 Task: Add a condition where "Privacy Is Ticket has public comment" in new tickets in your groups.
Action: Mouse moved to (164, 381)
Screenshot: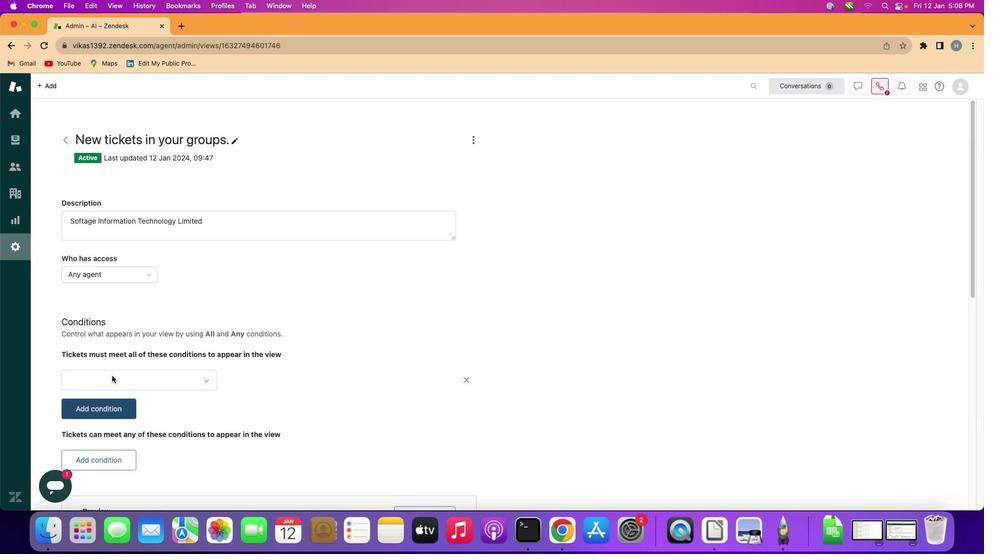 
Action: Mouse pressed left at (164, 381)
Screenshot: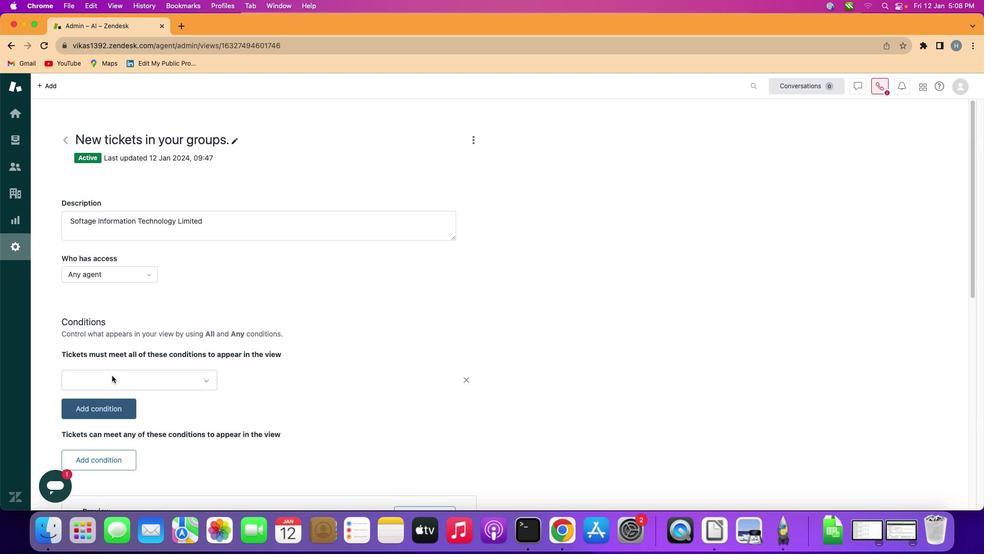 
Action: Mouse moved to (202, 381)
Screenshot: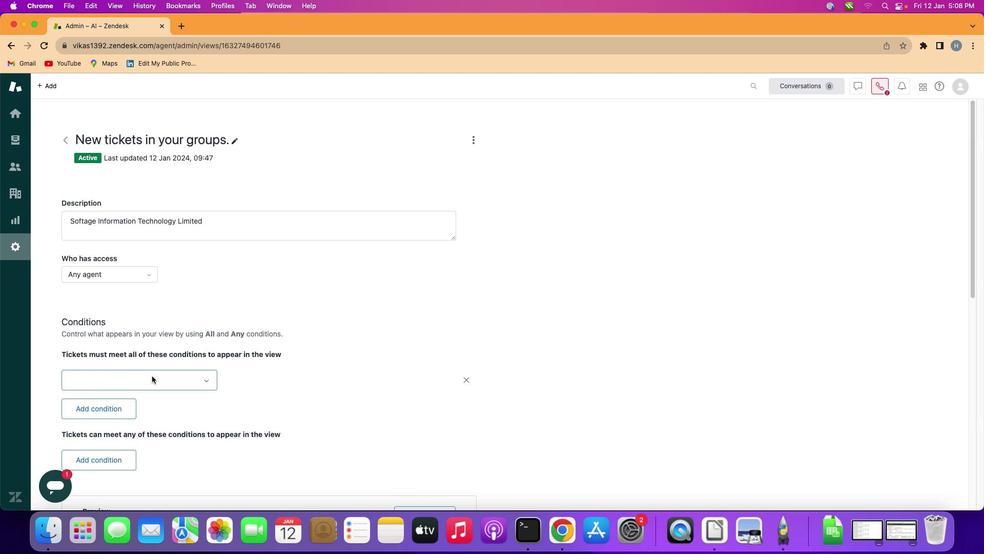 
Action: Mouse pressed left at (202, 381)
Screenshot: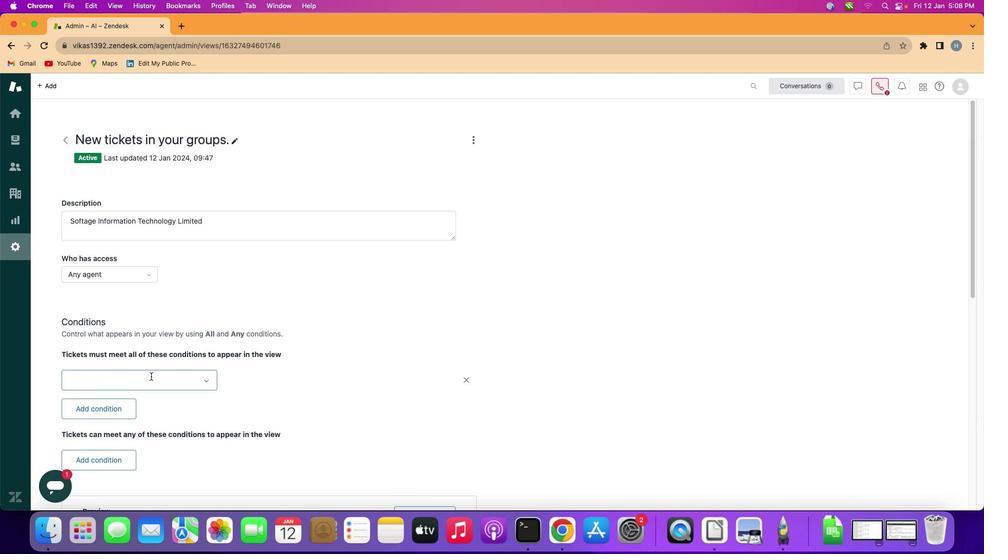 
Action: Mouse moved to (185, 329)
Screenshot: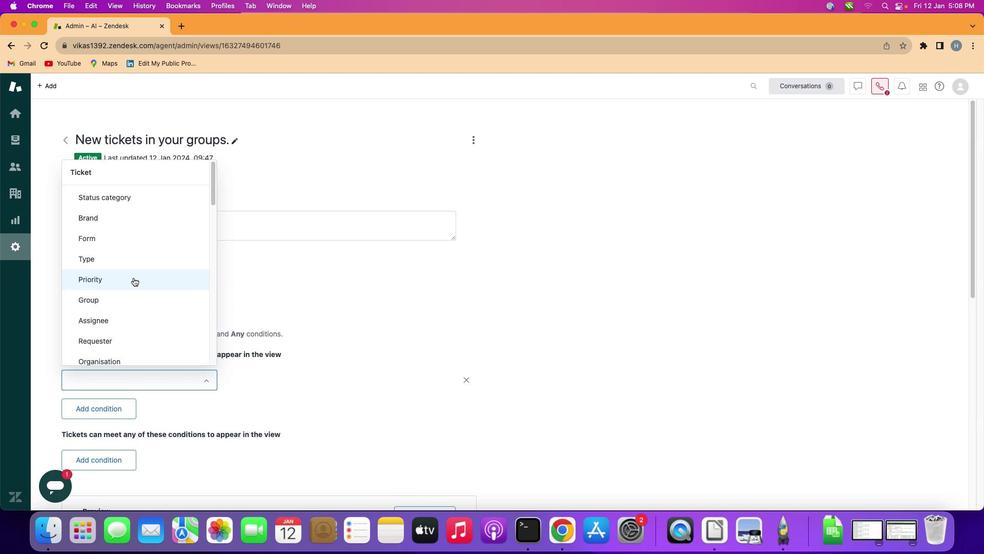 
Action: Mouse scrolled (185, 329) with delta (61, 184)
Screenshot: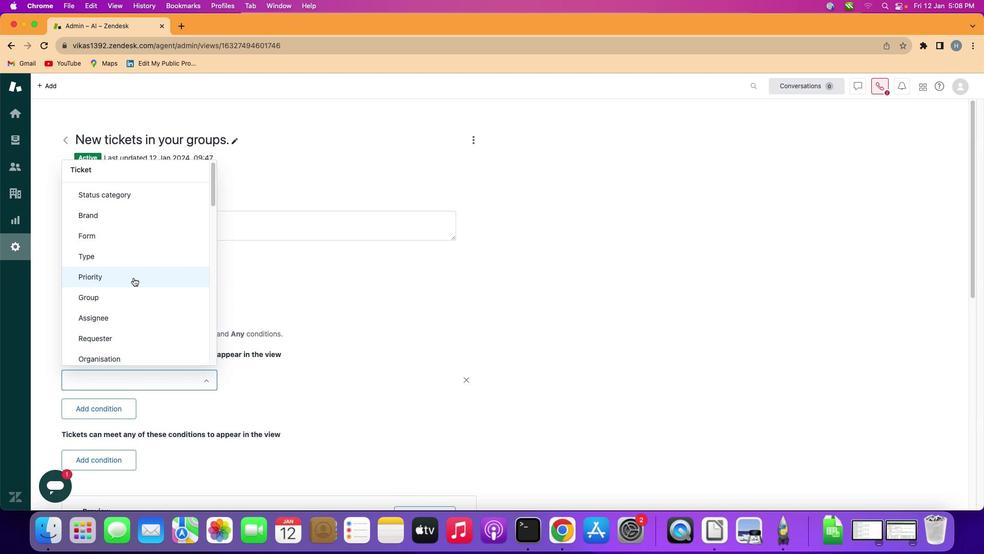 
Action: Mouse scrolled (185, 329) with delta (61, 184)
Screenshot: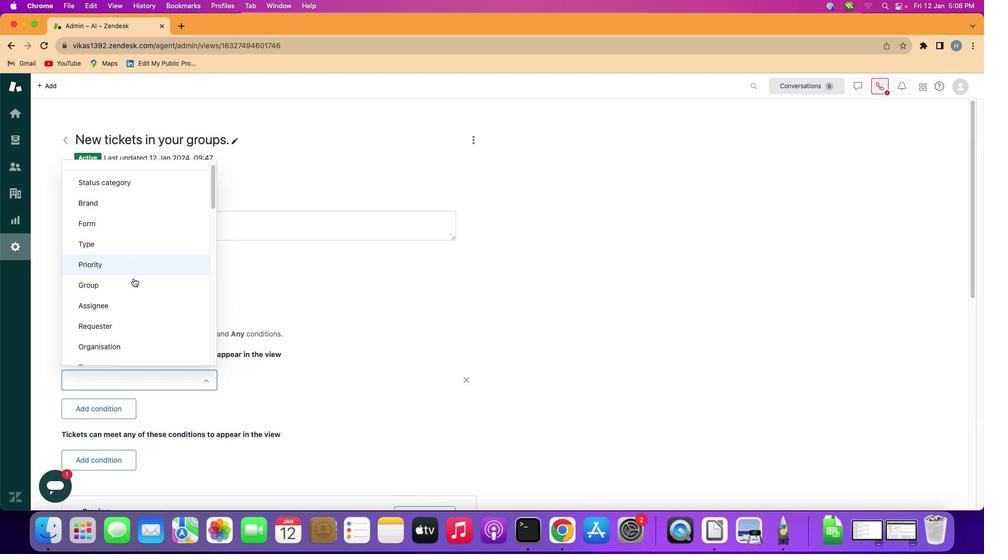 
Action: Mouse moved to (185, 329)
Screenshot: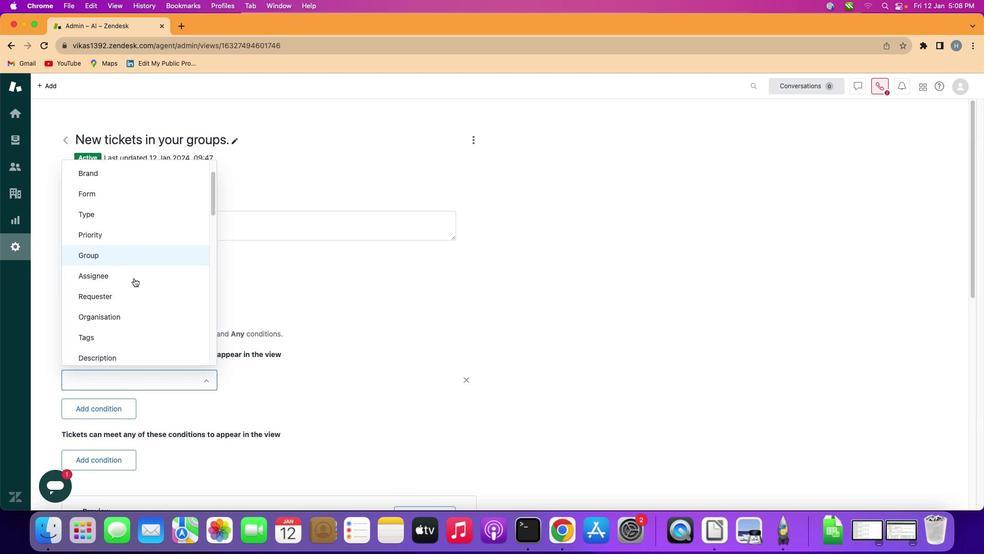 
Action: Mouse scrolled (185, 329) with delta (61, 184)
Screenshot: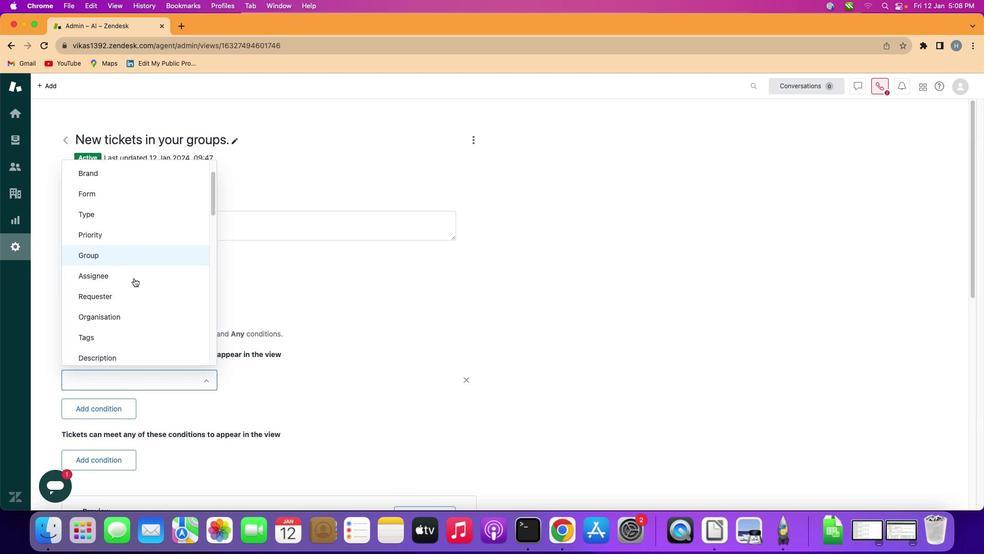 
Action: Mouse moved to (185, 329)
Screenshot: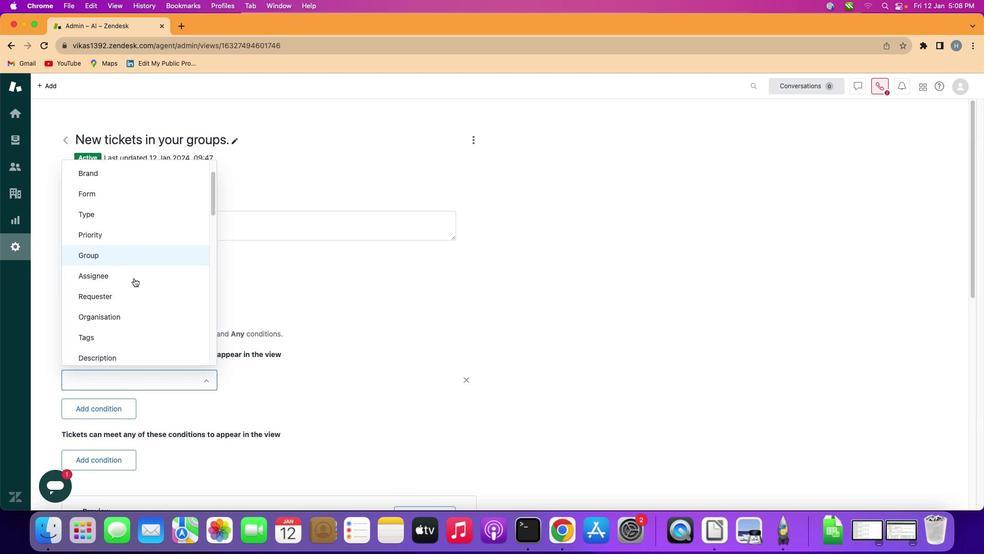 
Action: Mouse scrolled (185, 329) with delta (61, 184)
Screenshot: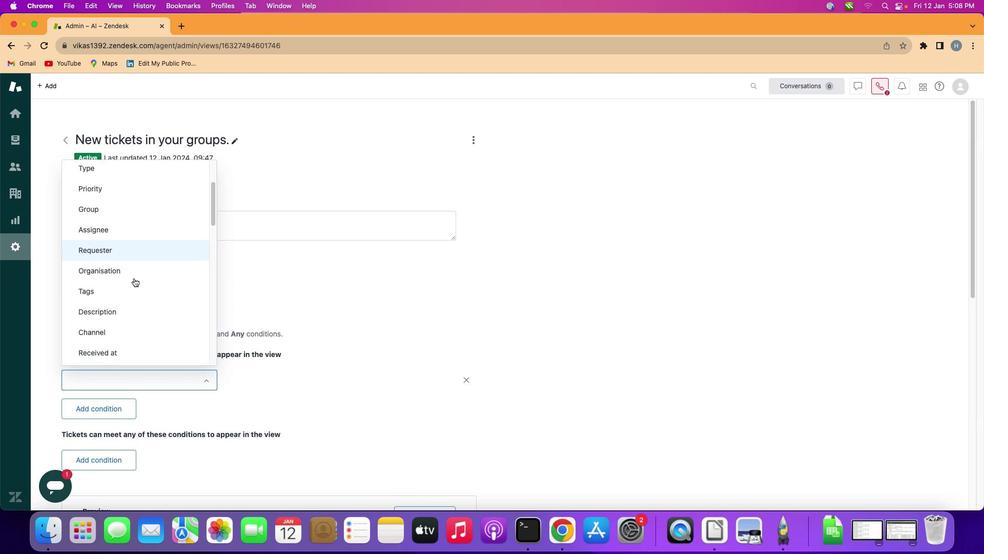 
Action: Mouse moved to (185, 329)
Screenshot: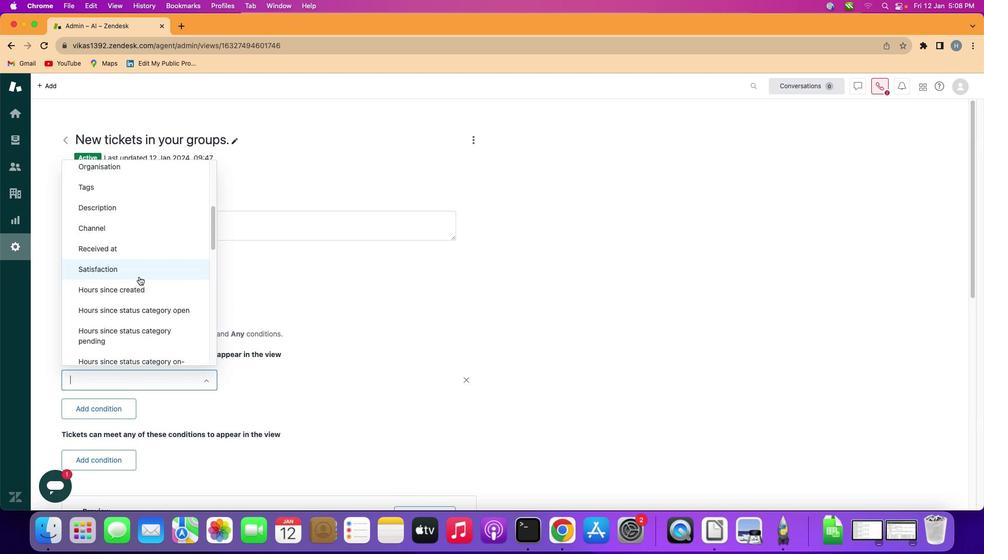 
Action: Mouse scrolled (185, 329) with delta (61, 184)
Screenshot: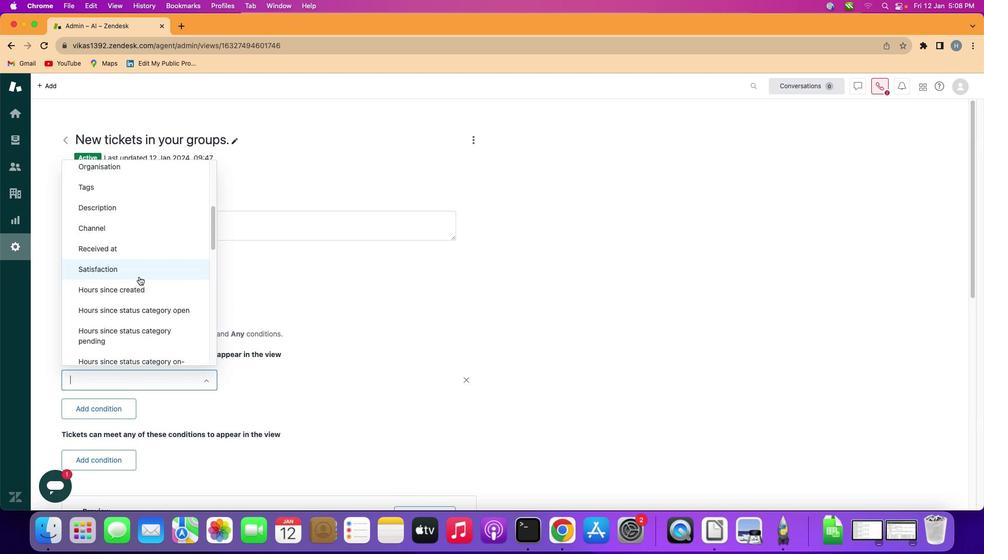 
Action: Mouse scrolled (185, 329) with delta (61, 184)
Screenshot: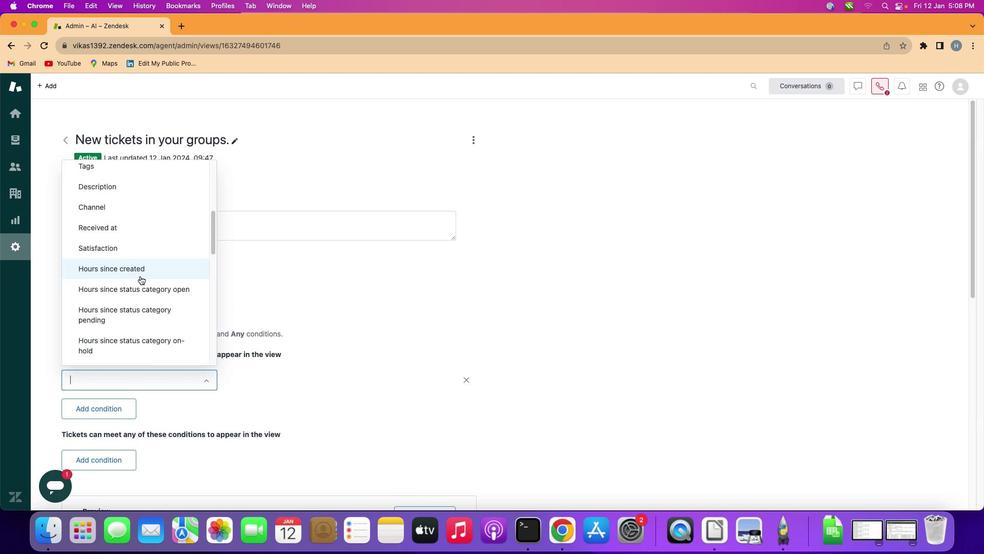 
Action: Mouse moved to (193, 328)
Screenshot: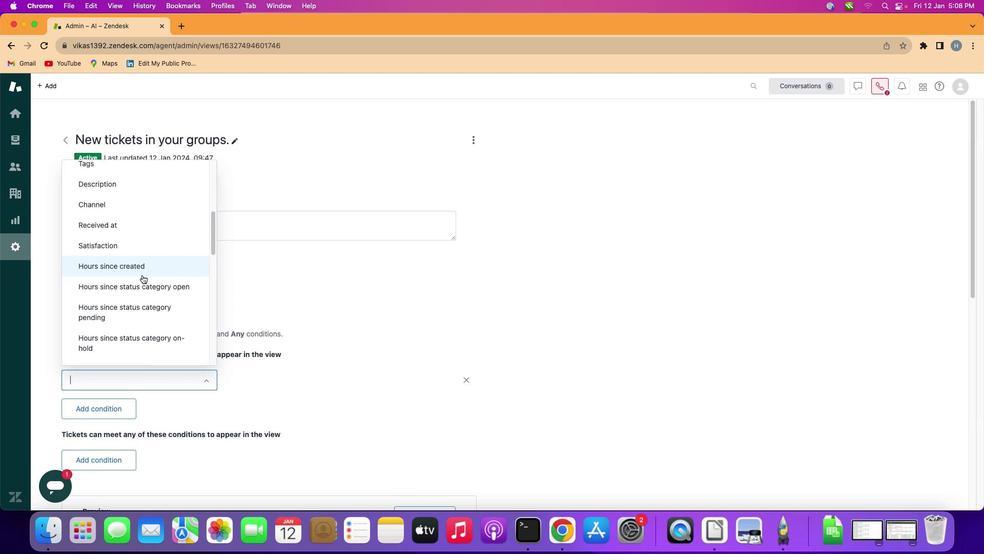 
Action: Mouse scrolled (193, 328) with delta (61, 184)
Screenshot: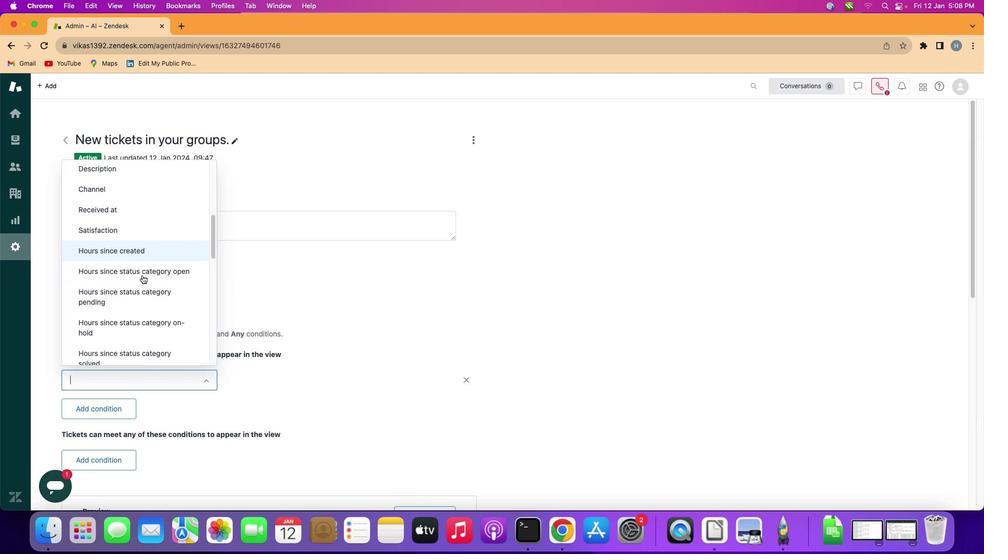 
Action: Mouse scrolled (193, 328) with delta (61, 184)
Screenshot: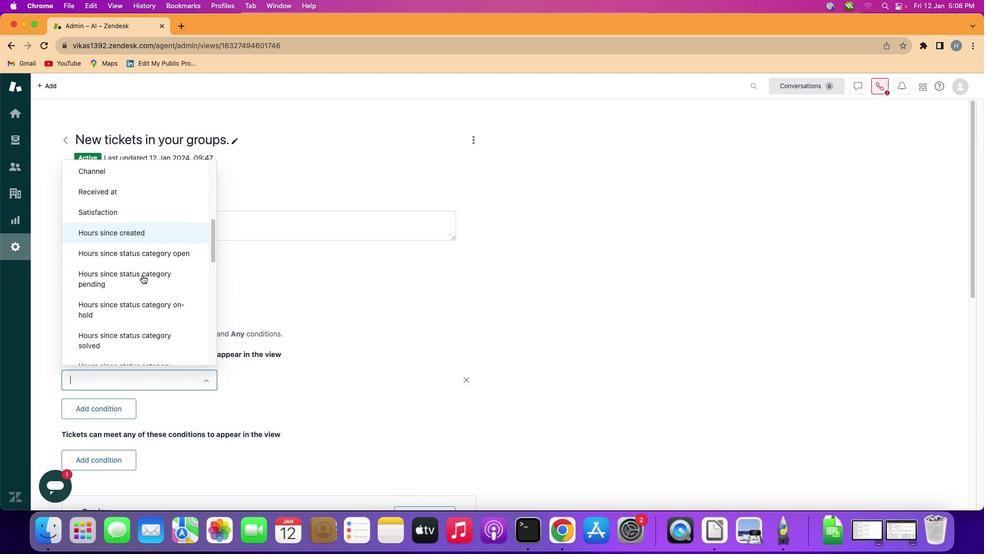 
Action: Mouse scrolled (193, 328) with delta (61, 184)
Screenshot: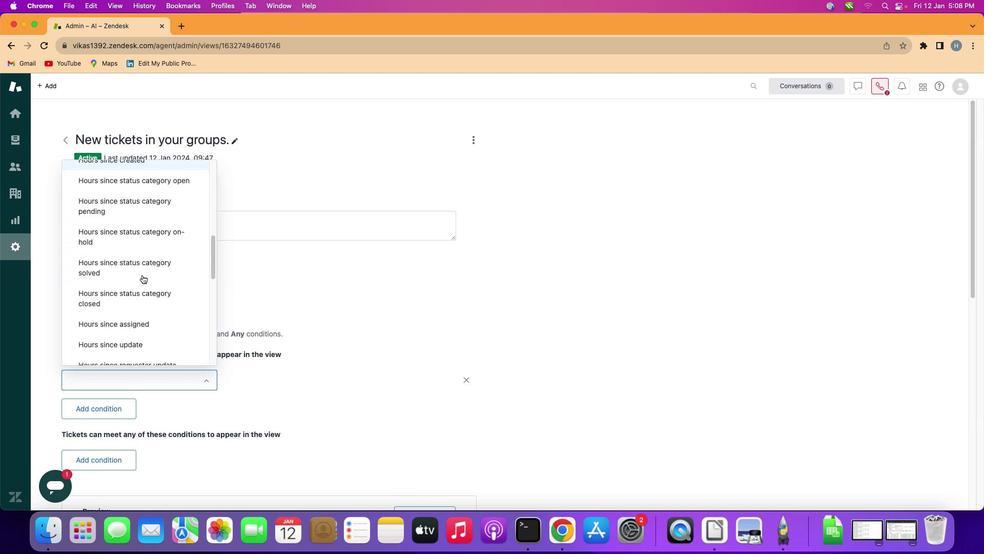 
Action: Mouse scrolled (193, 328) with delta (61, 184)
Screenshot: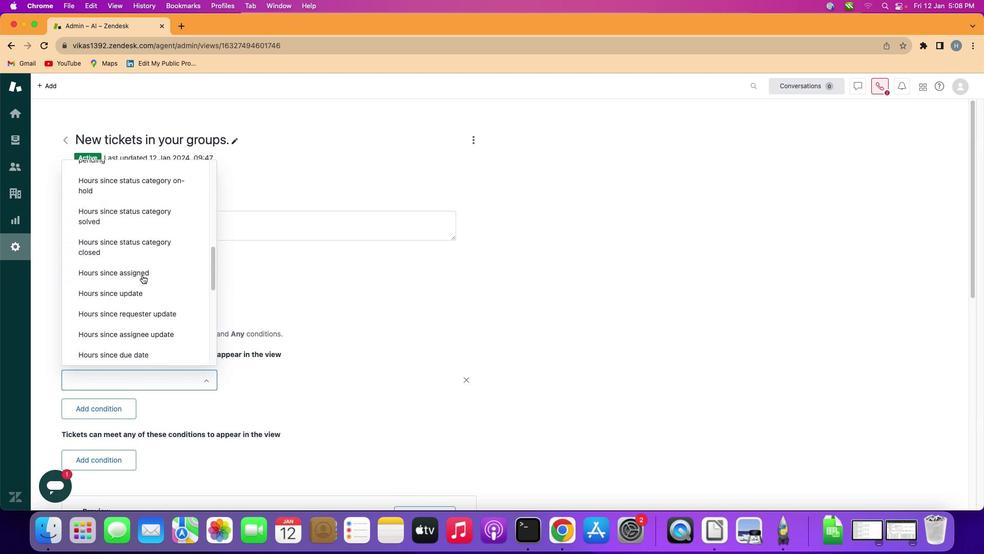 
Action: Mouse scrolled (193, 328) with delta (61, 184)
Screenshot: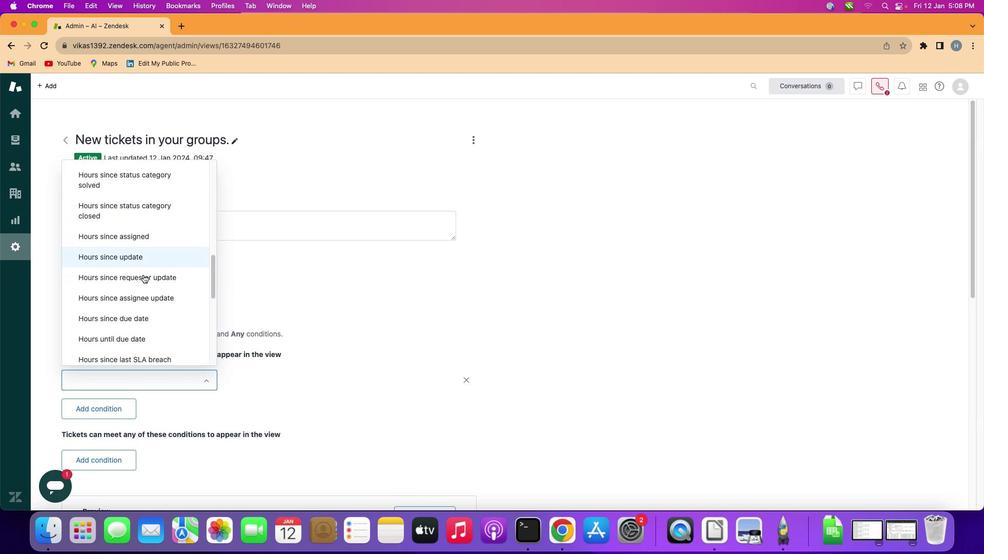 
Action: Mouse moved to (193, 328)
Screenshot: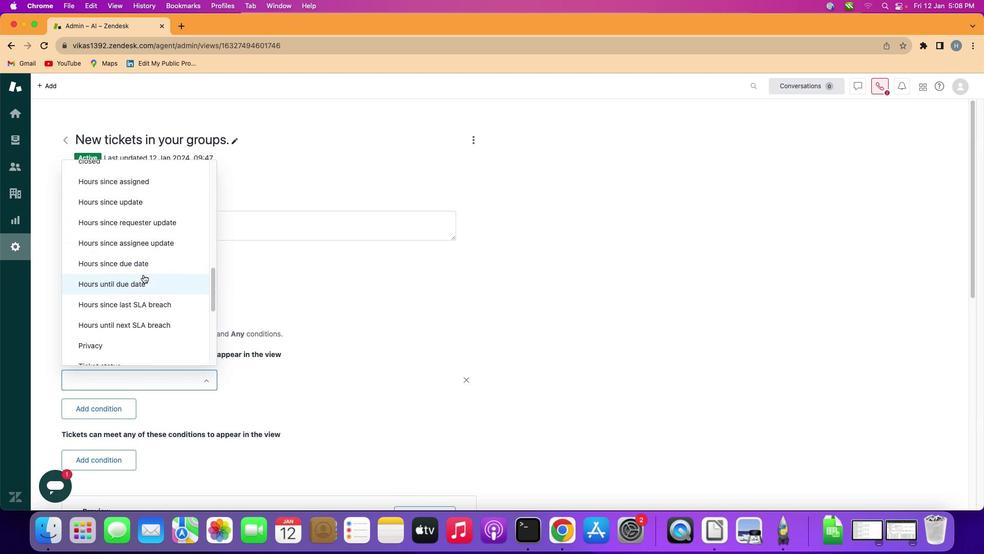 
Action: Mouse scrolled (193, 328) with delta (61, 184)
Screenshot: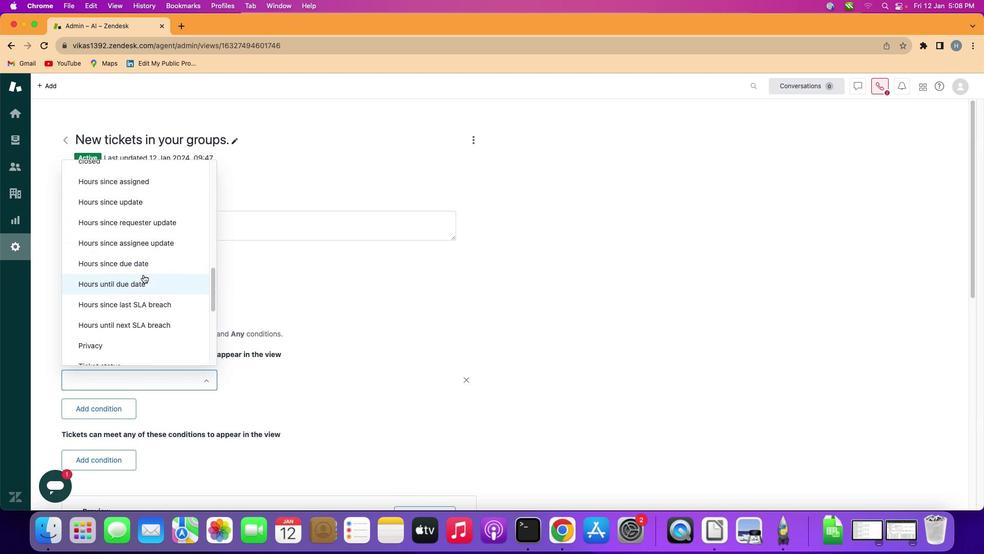 
Action: Mouse moved to (194, 328)
Screenshot: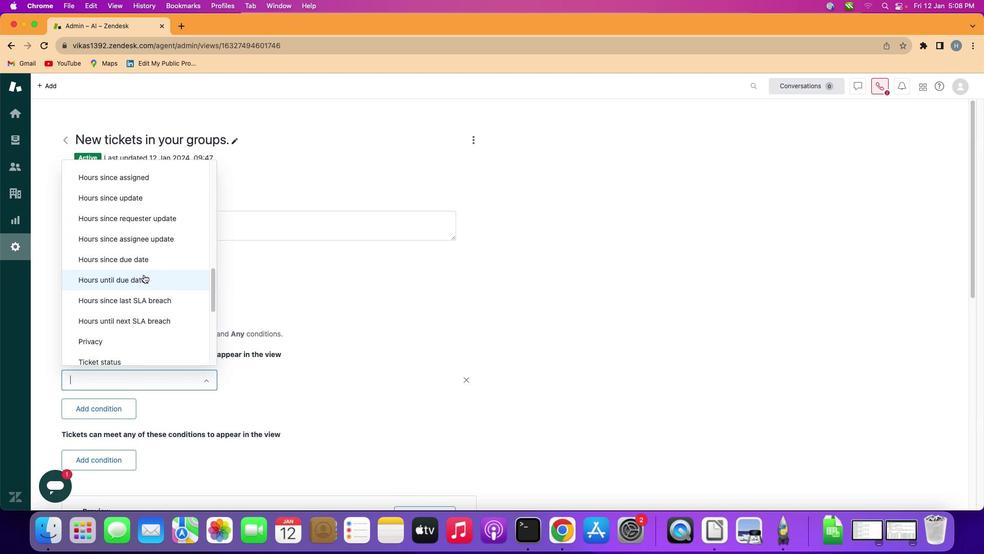 
Action: Mouse scrolled (194, 328) with delta (61, 184)
Screenshot: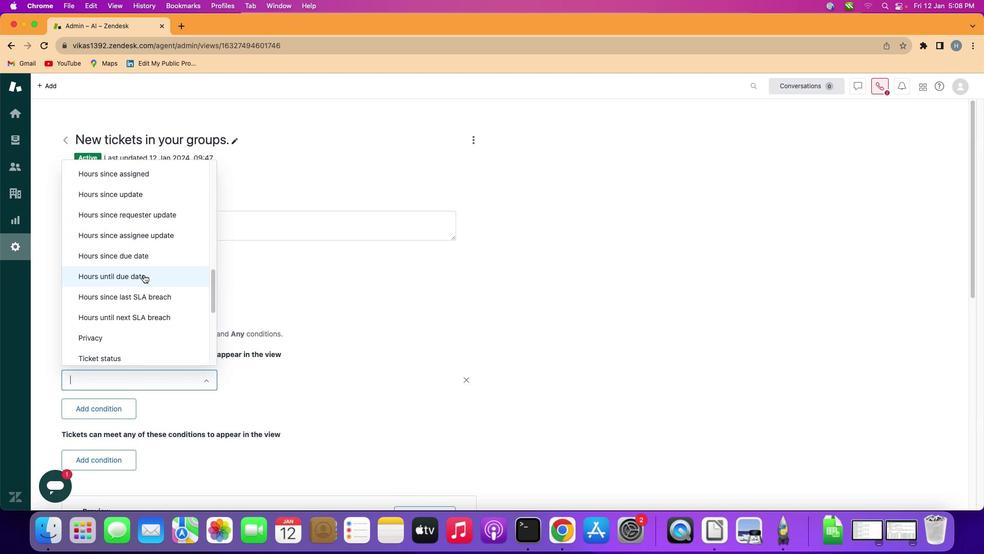 
Action: Mouse moved to (194, 328)
Screenshot: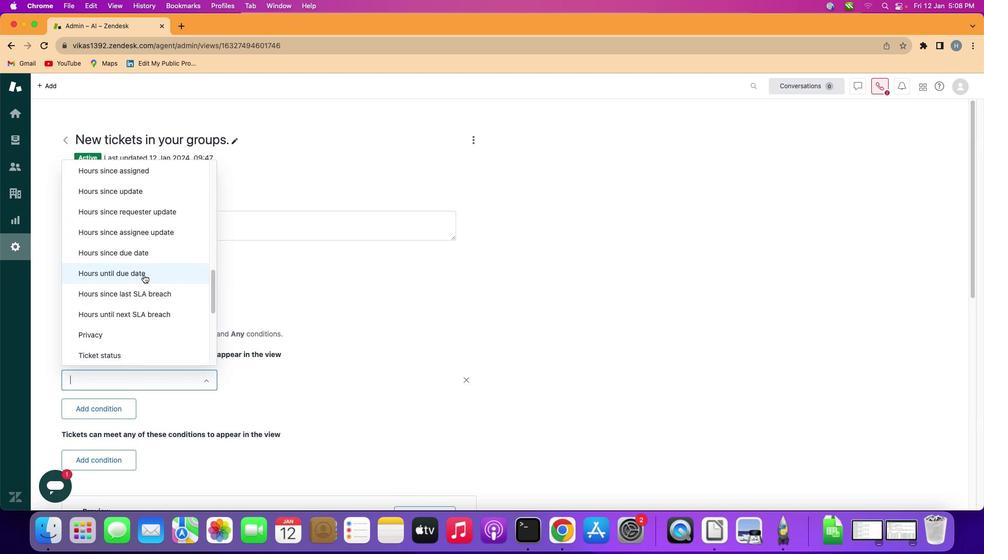 
Action: Mouse scrolled (194, 328) with delta (61, 184)
Screenshot: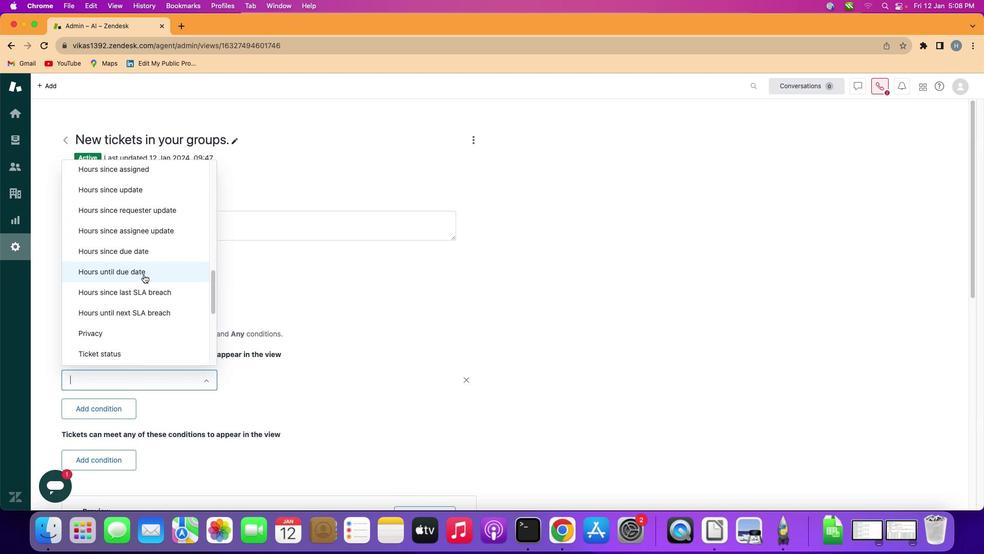 
Action: Mouse scrolled (194, 328) with delta (61, 184)
Screenshot: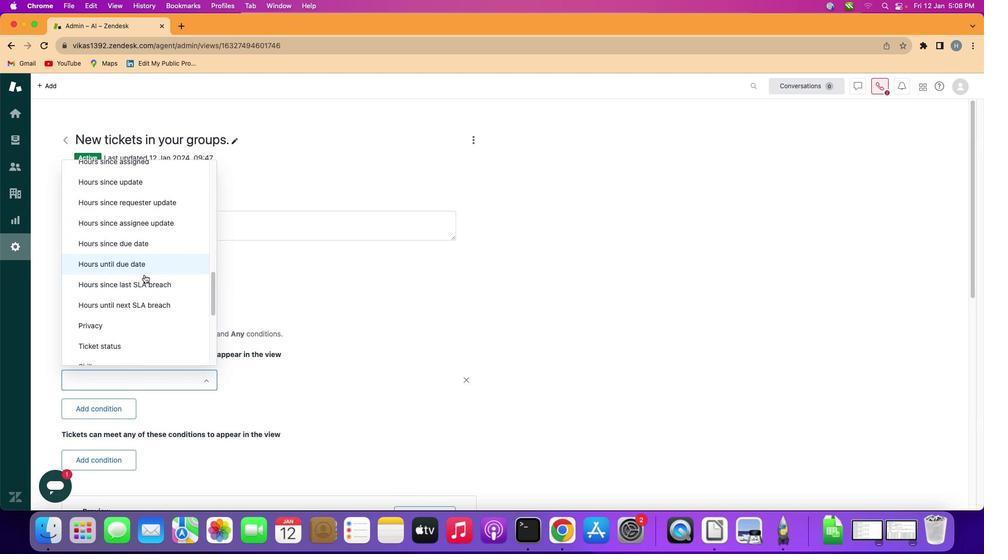 
Action: Mouse scrolled (194, 328) with delta (61, 184)
Screenshot: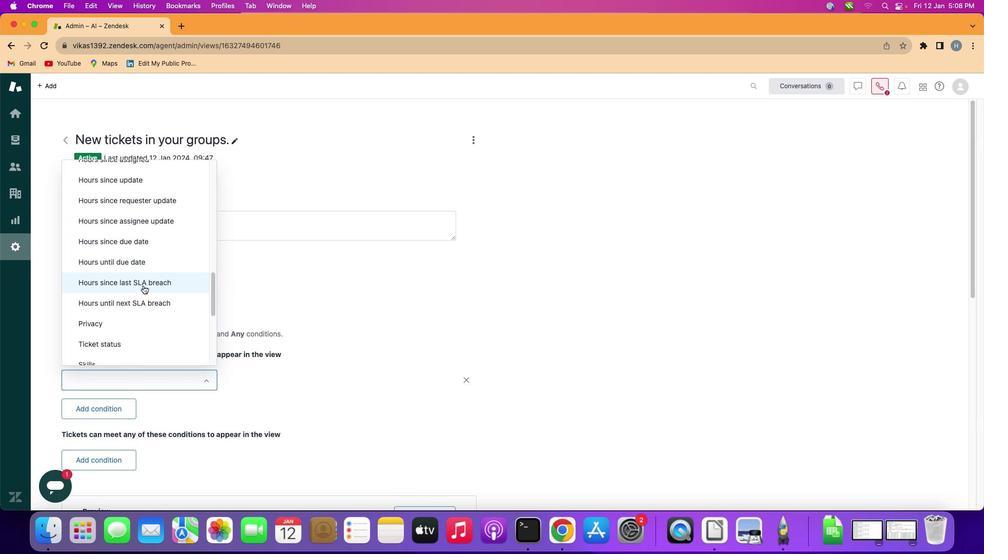 
Action: Mouse moved to (185, 351)
Screenshot: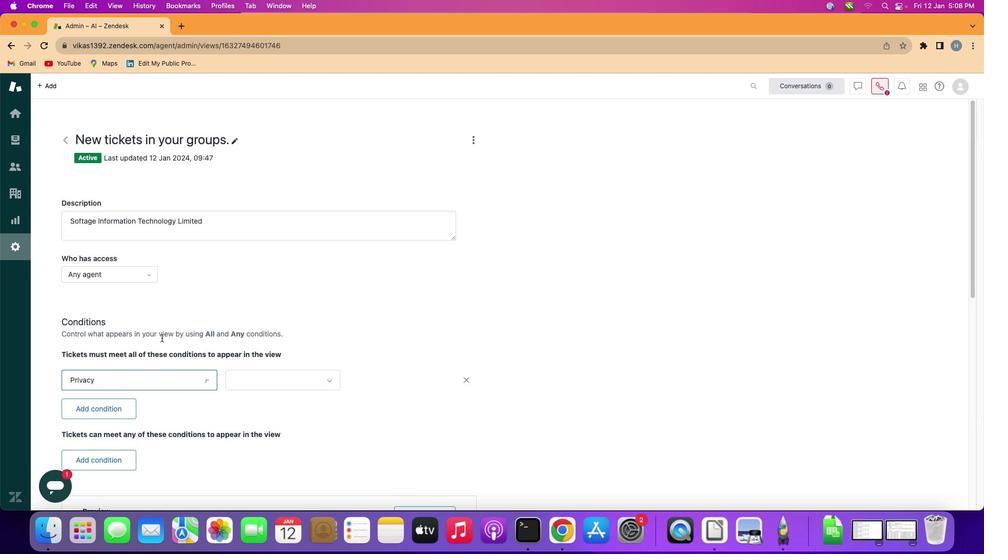 
Action: Mouse pressed left at (185, 351)
Screenshot: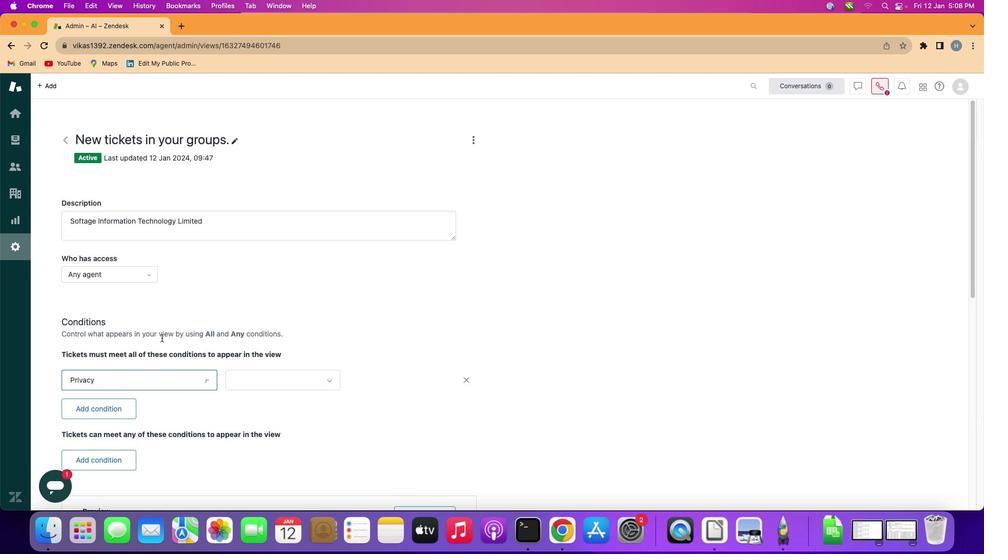 
Action: Mouse moved to (298, 383)
Screenshot: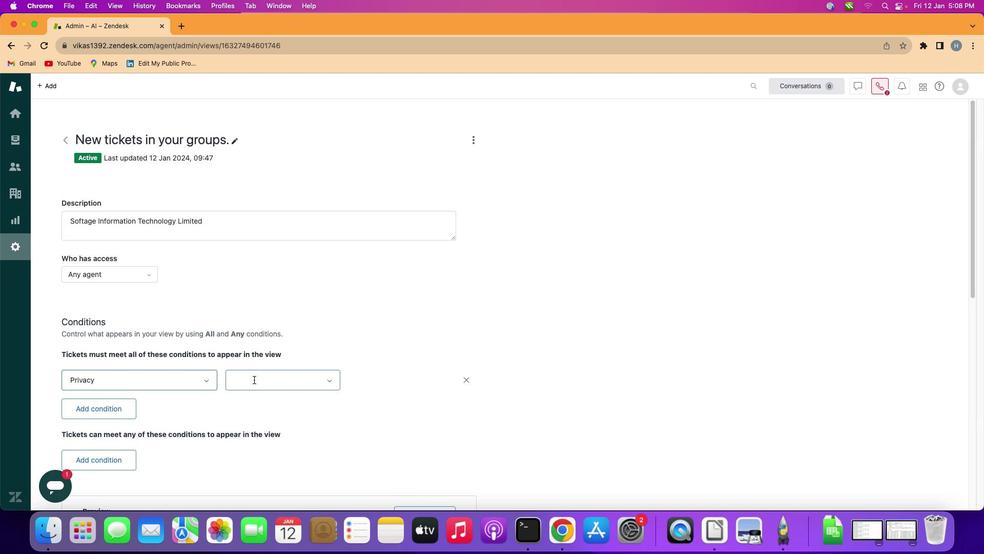 
Action: Mouse pressed left at (298, 383)
Screenshot: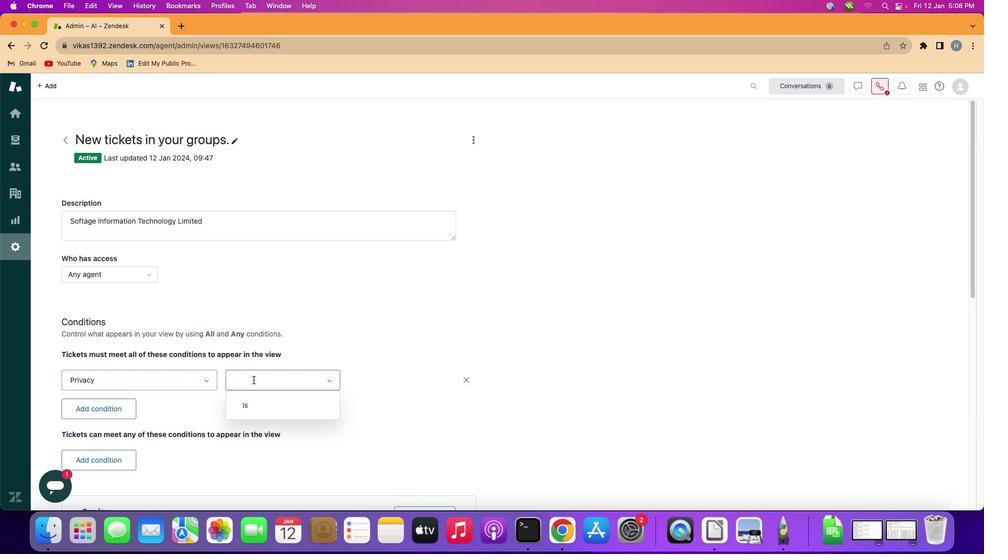 
Action: Mouse moved to (328, 392)
Screenshot: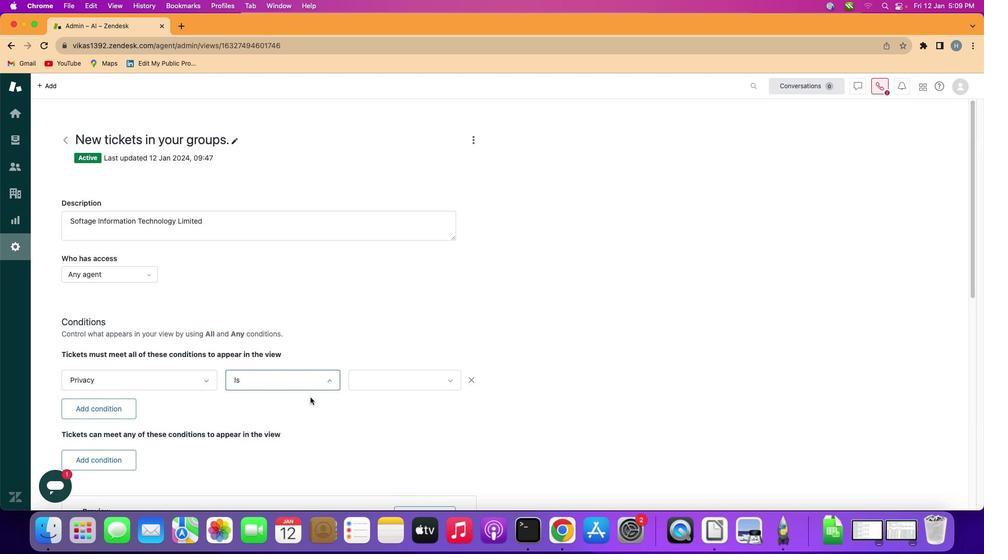 
Action: Mouse pressed left at (328, 392)
Screenshot: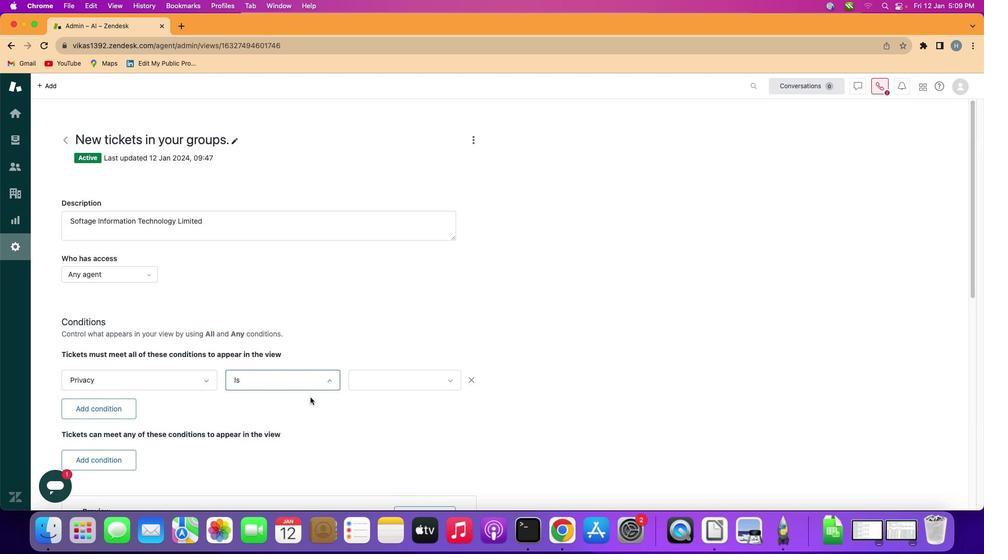 
Action: Mouse moved to (427, 380)
Screenshot: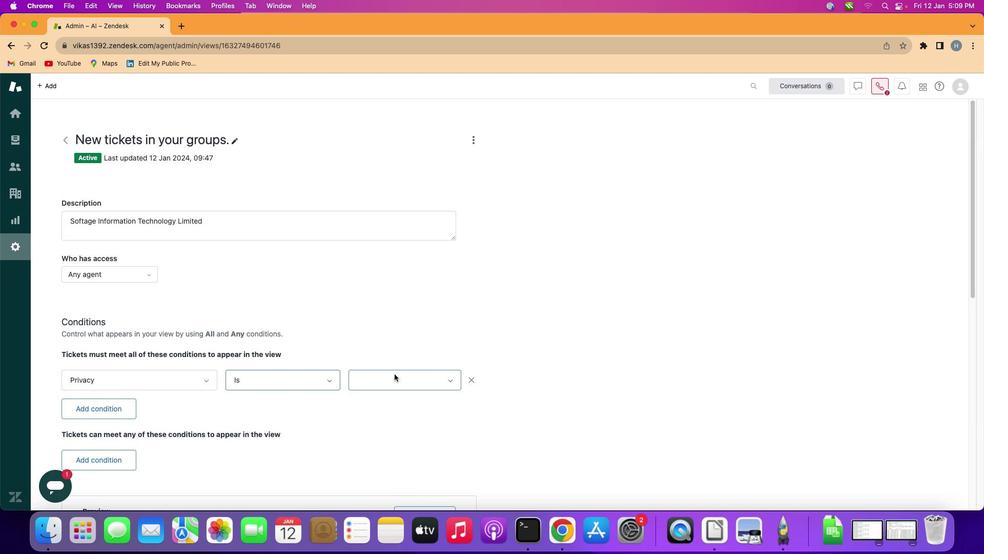 
Action: Mouse pressed left at (427, 380)
Screenshot: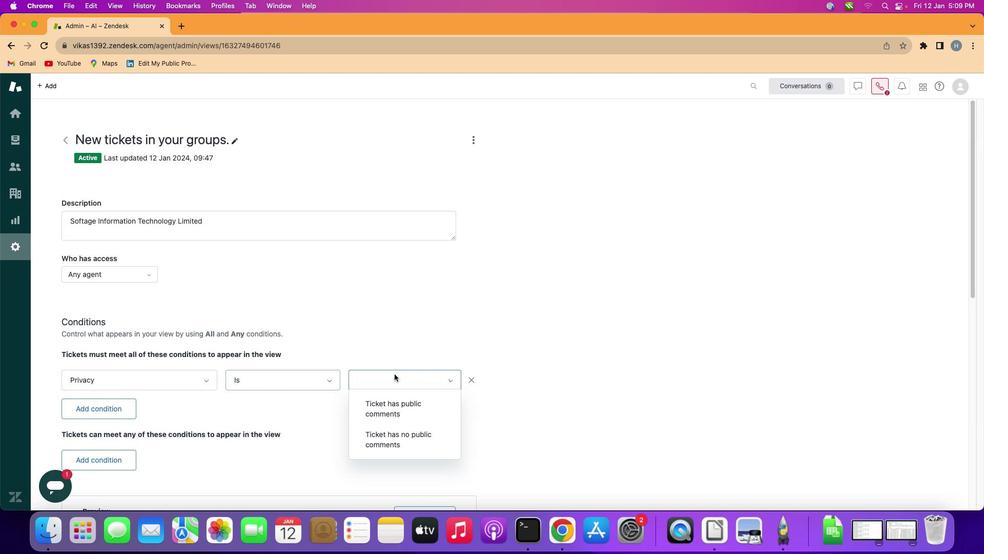 
Action: Mouse moved to (427, 399)
Screenshot: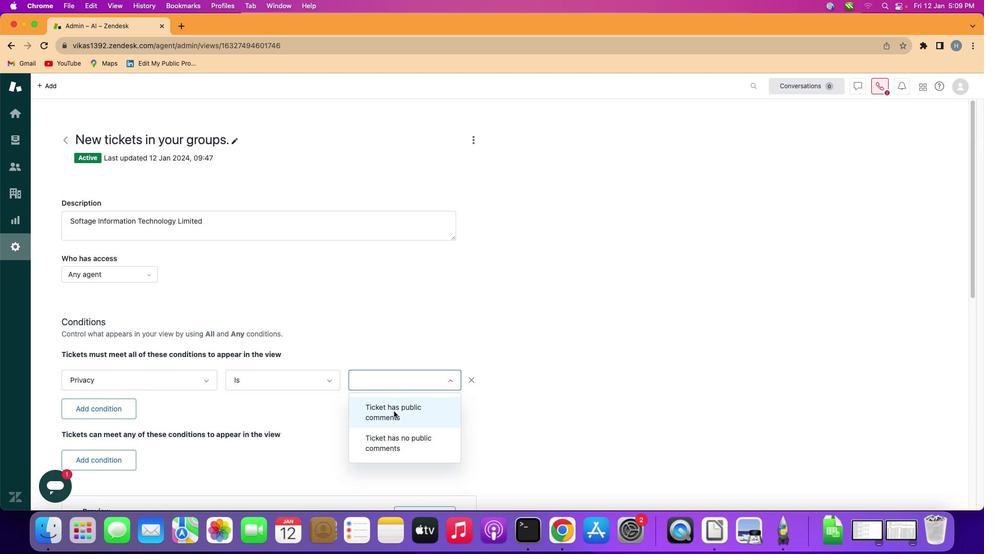 
Action: Mouse pressed left at (427, 399)
Screenshot: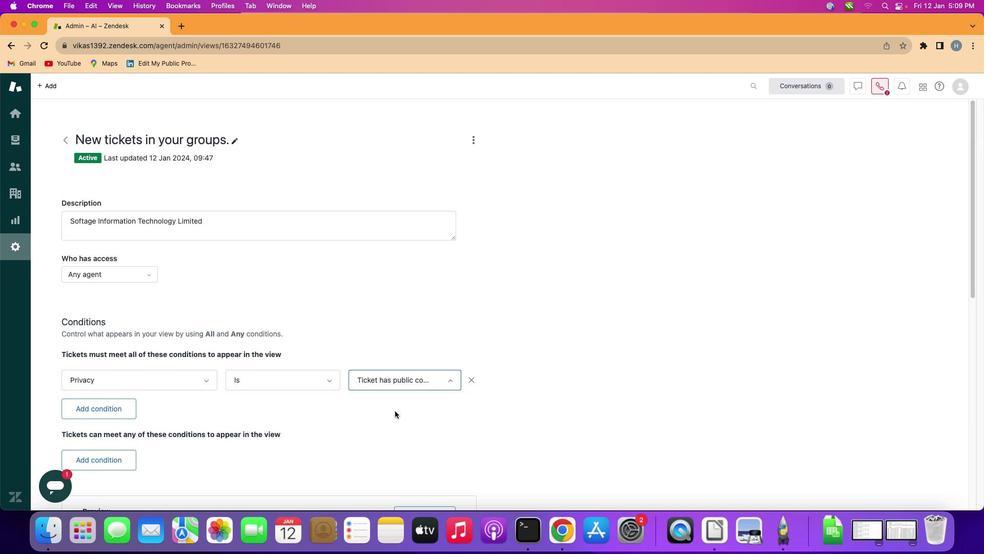 
Action: Mouse moved to (431, 399)
Screenshot: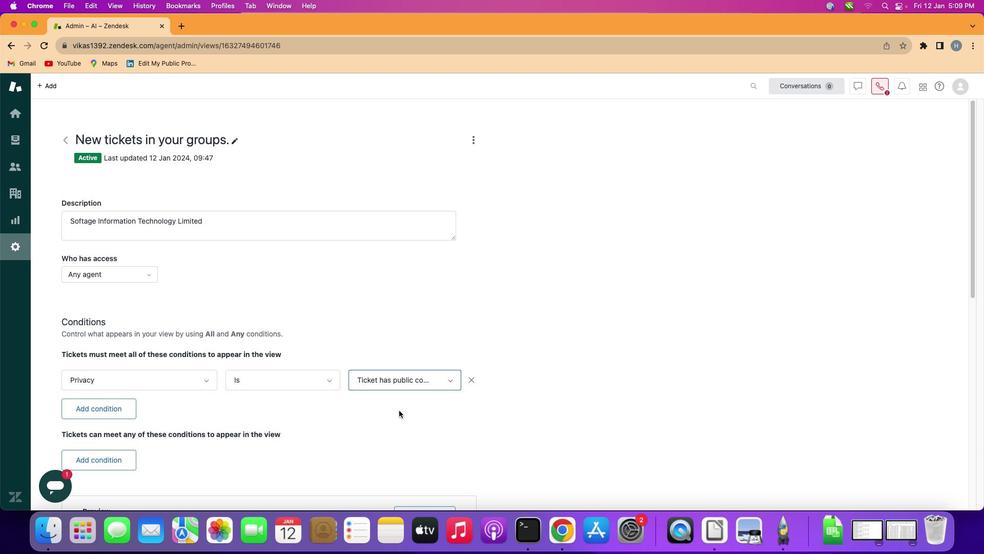 
